 Task: Open the email with the subject 'Daily Scan Report ICAI_KOLKATA' and check the attached file.
Action: Mouse moved to (314, 114)
Screenshot: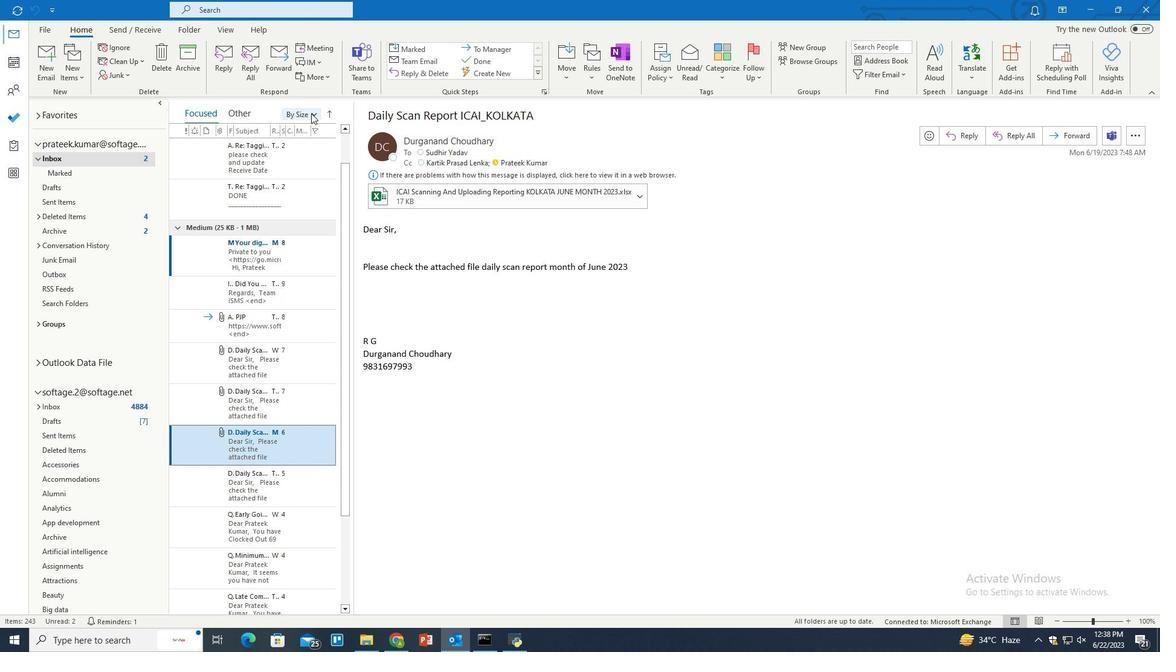 
Action: Mouse pressed left at (314, 114)
Screenshot: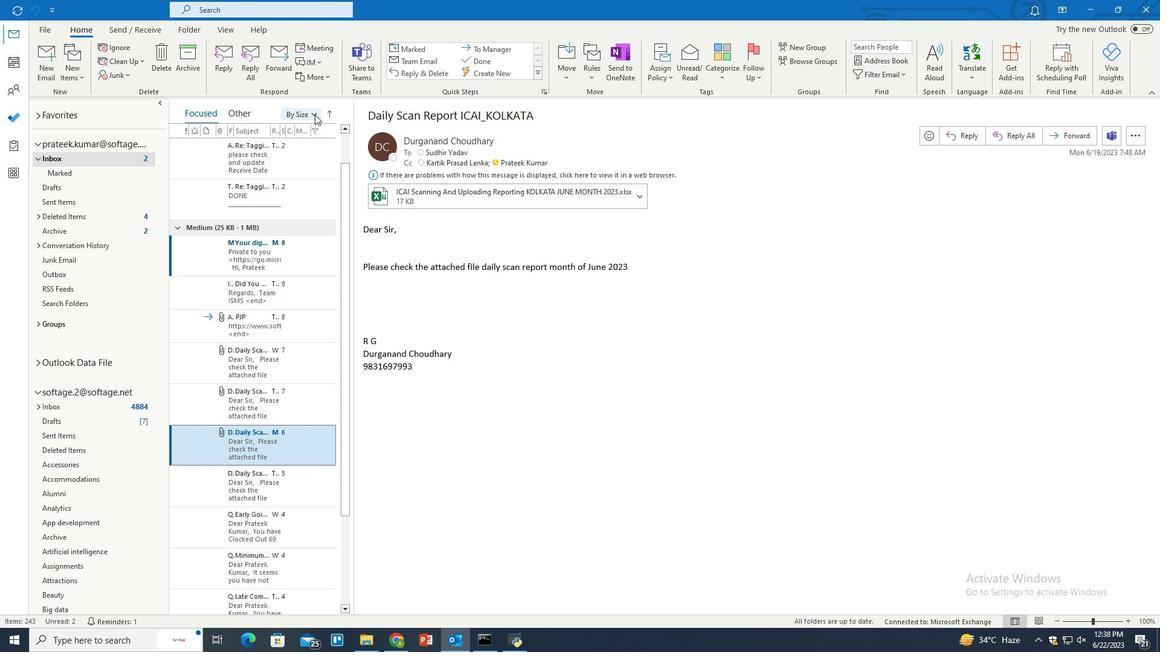 
Action: Mouse moved to (252, 370)
Screenshot: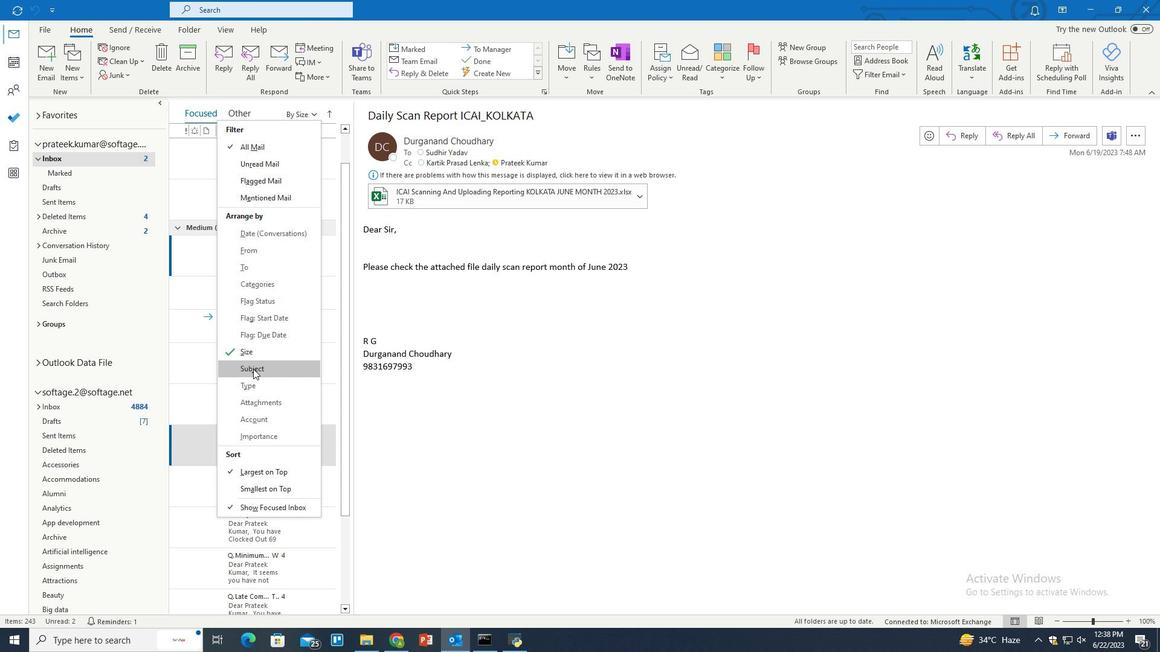 
Action: Mouse pressed left at (252, 370)
Screenshot: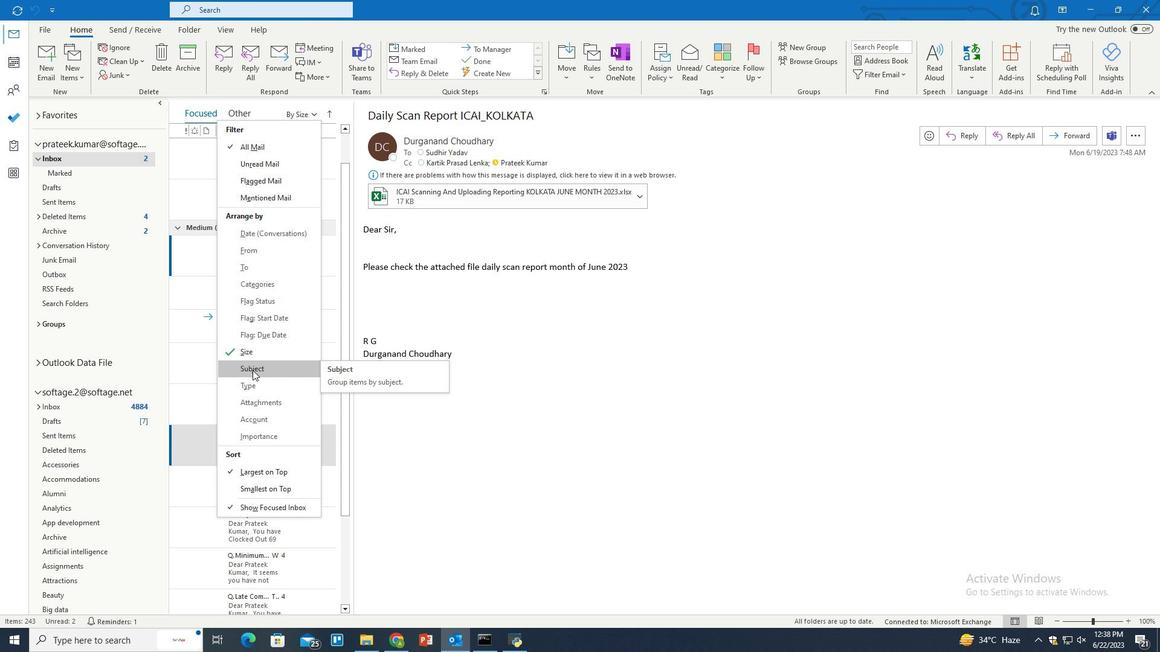 
Action: Mouse moved to (589, 378)
Screenshot: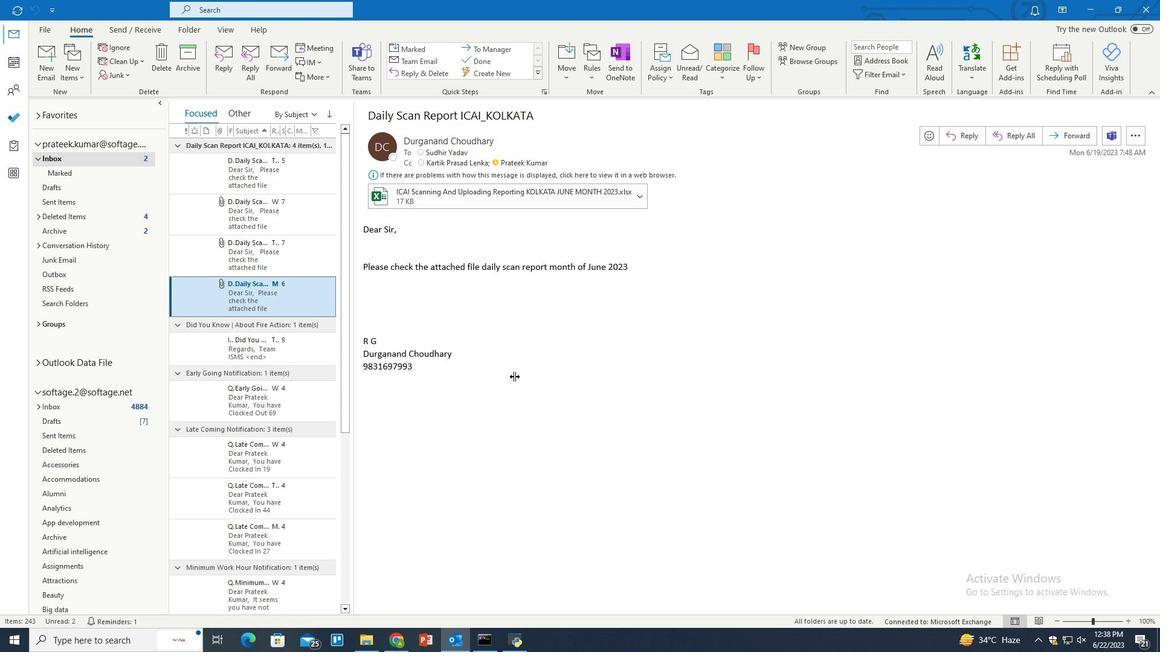 
